Task: Find the Company Name does not match regex to "Alpha Company" Under Find Bill.
Action: Mouse moved to (147, 17)
Screenshot: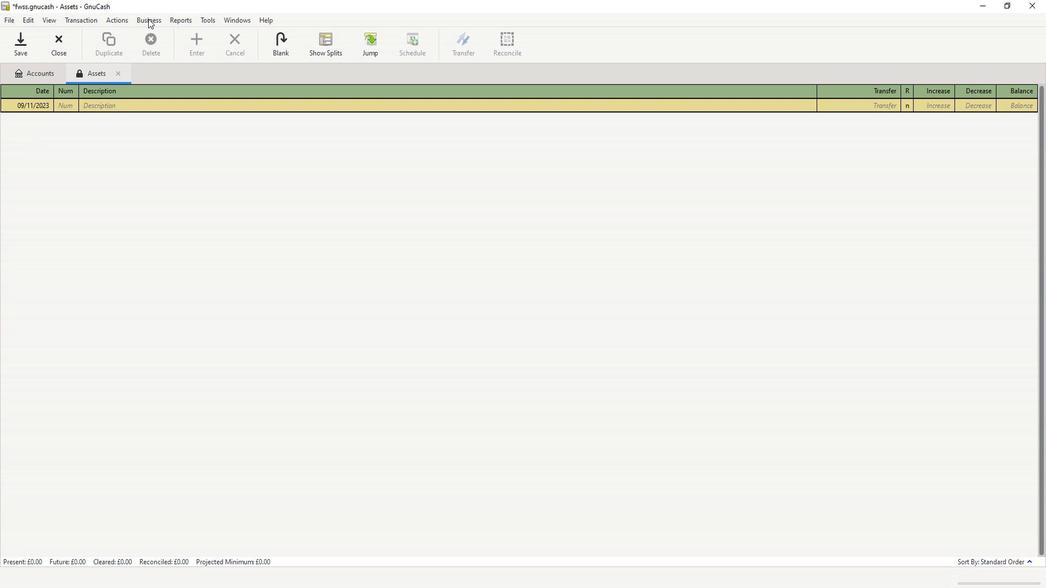 
Action: Mouse pressed left at (147, 17)
Screenshot: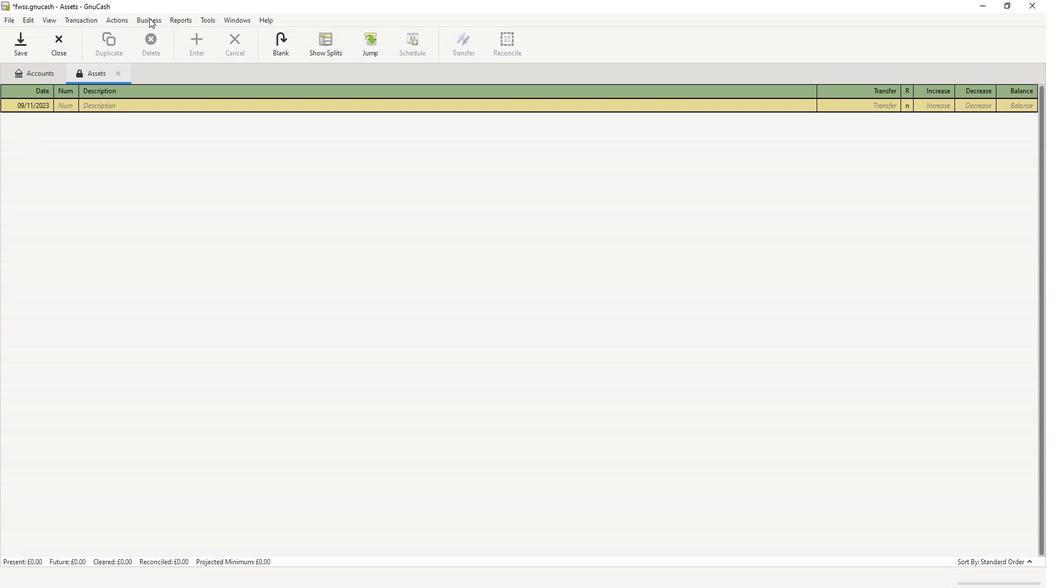 
Action: Mouse moved to (165, 52)
Screenshot: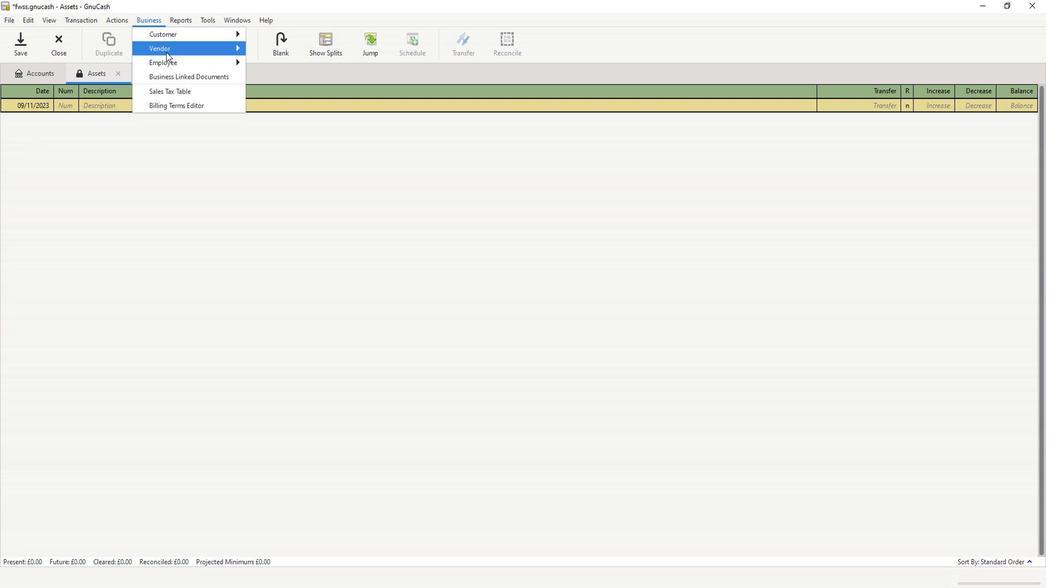 
Action: Mouse pressed left at (165, 52)
Screenshot: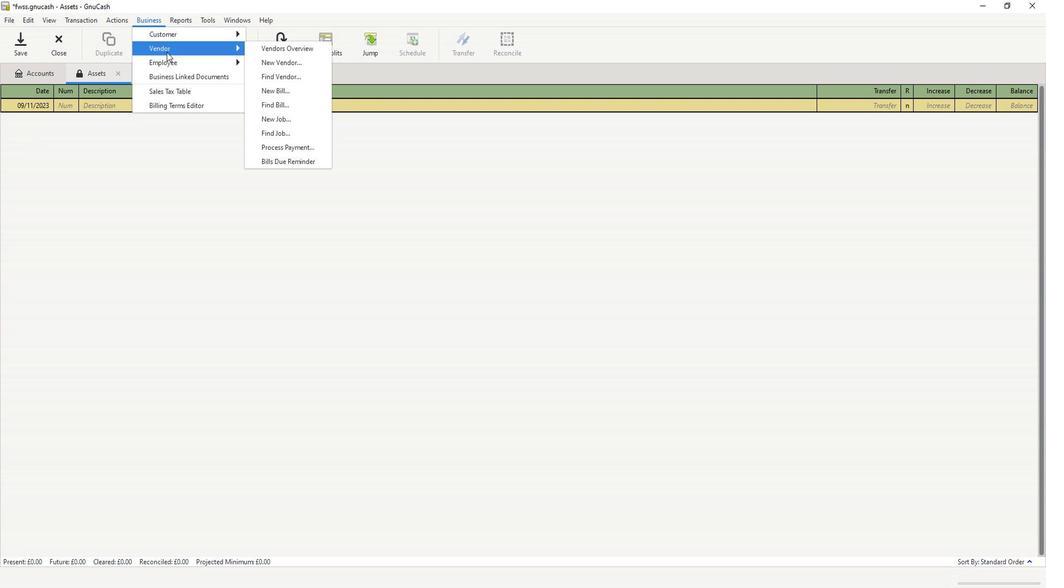 
Action: Mouse moved to (279, 105)
Screenshot: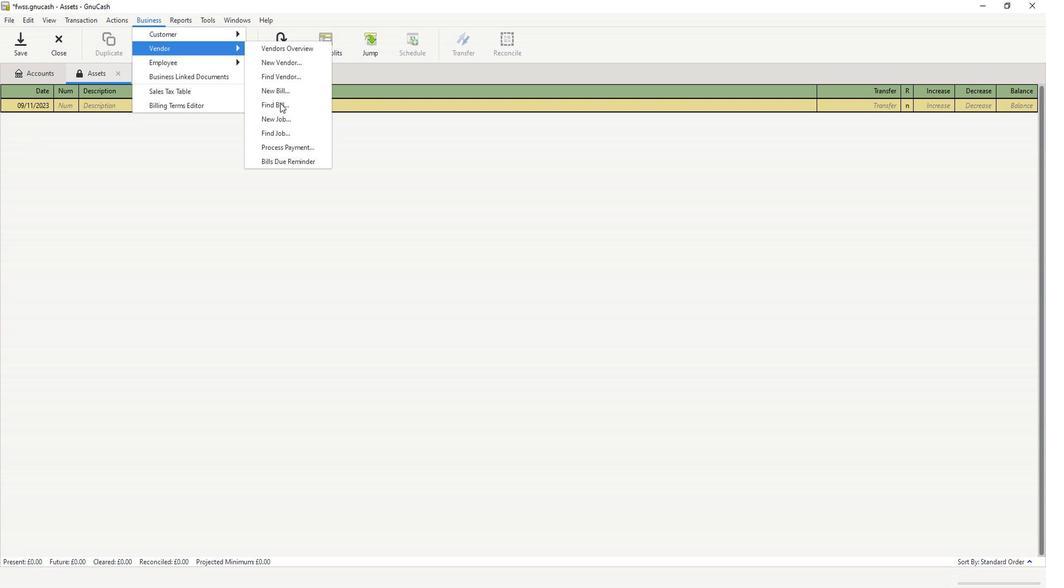 
Action: Mouse pressed left at (279, 105)
Screenshot: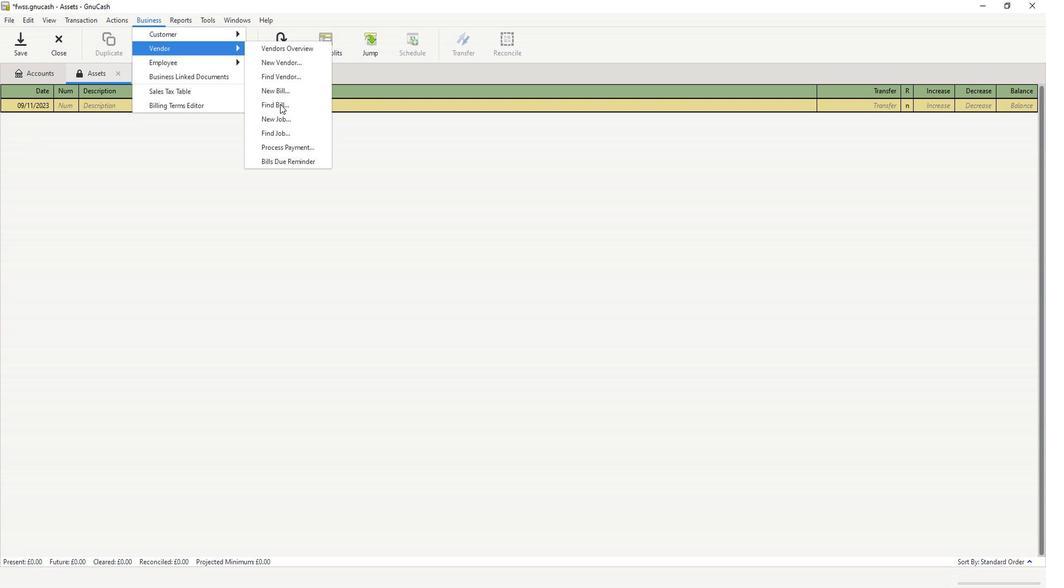 
Action: Mouse moved to (408, 272)
Screenshot: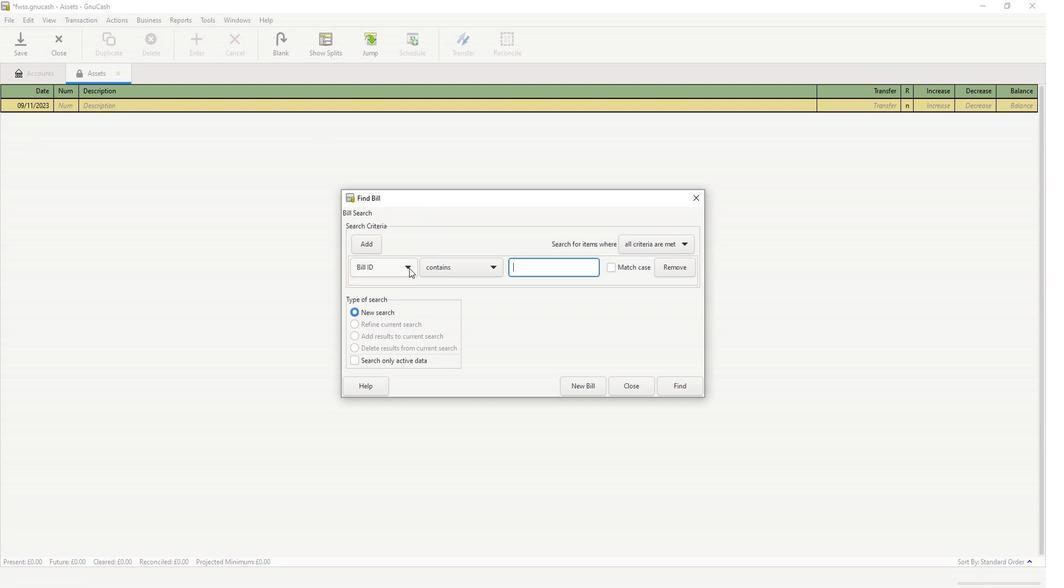
Action: Mouse pressed left at (408, 272)
Screenshot: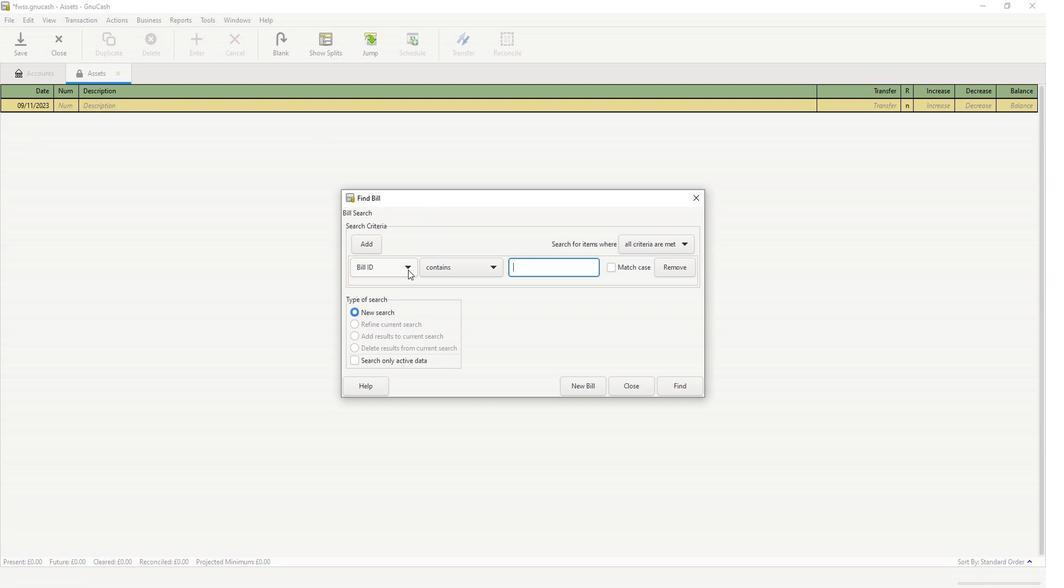 
Action: Mouse moved to (387, 287)
Screenshot: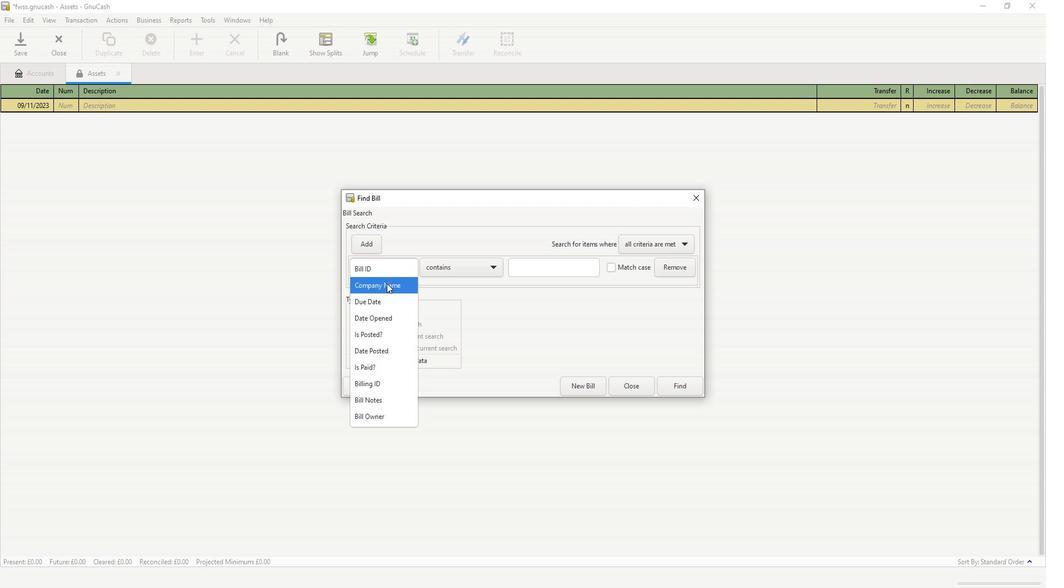
Action: Mouse pressed left at (387, 287)
Screenshot: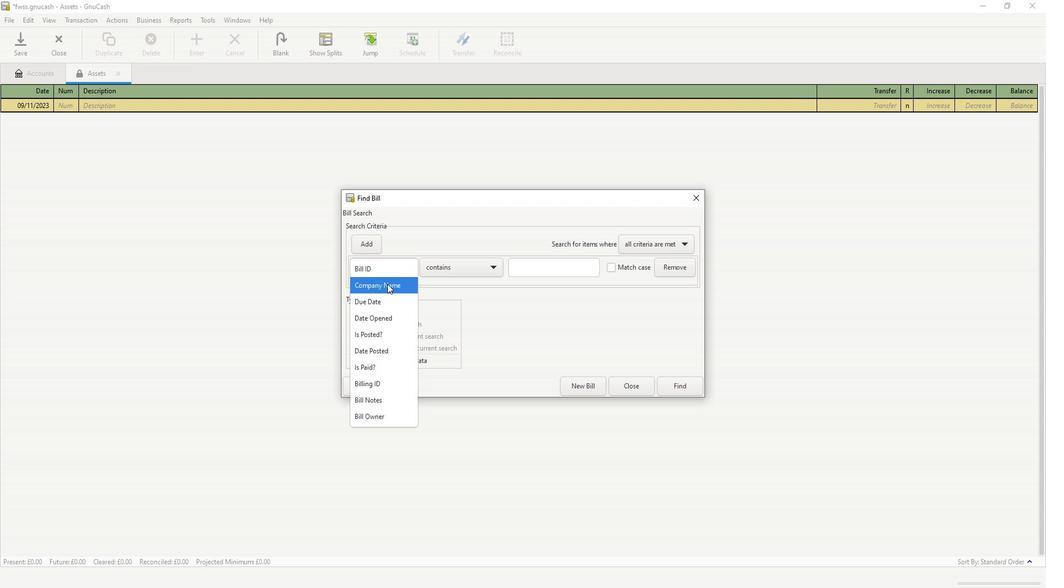 
Action: Mouse moved to (457, 267)
Screenshot: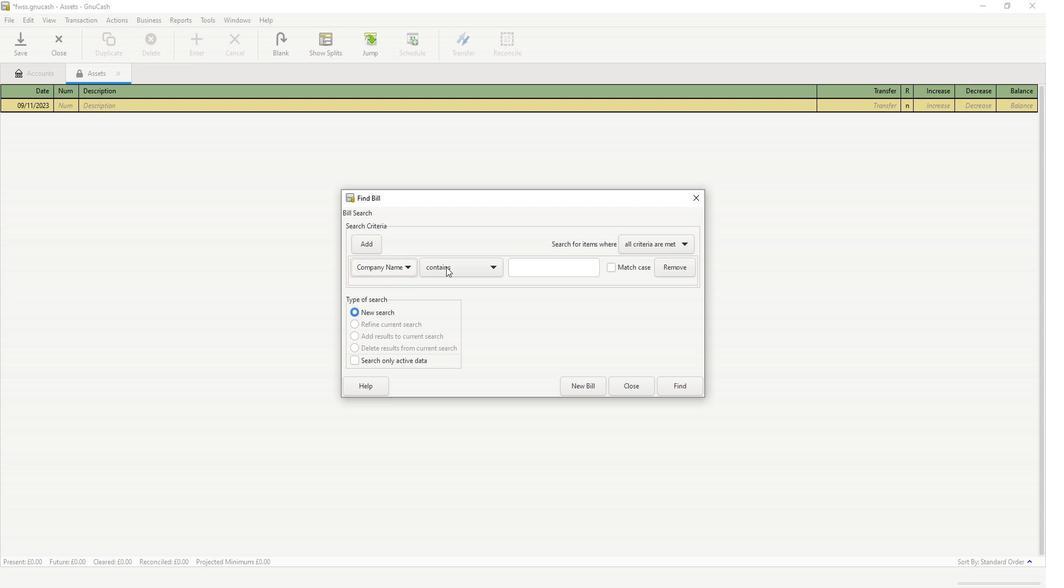 
Action: Mouse pressed left at (457, 267)
Screenshot: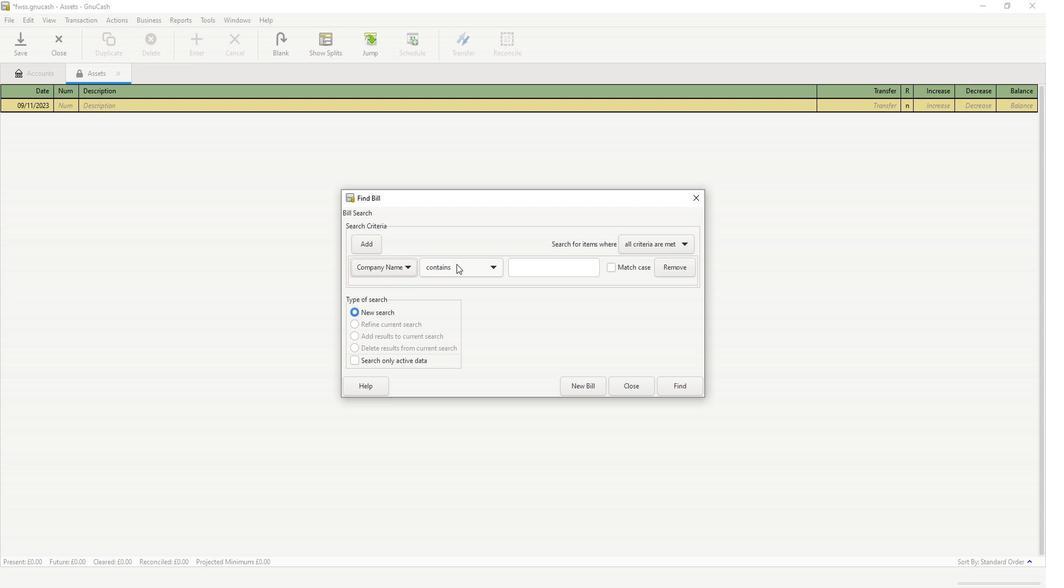 
Action: Mouse moved to (472, 319)
Screenshot: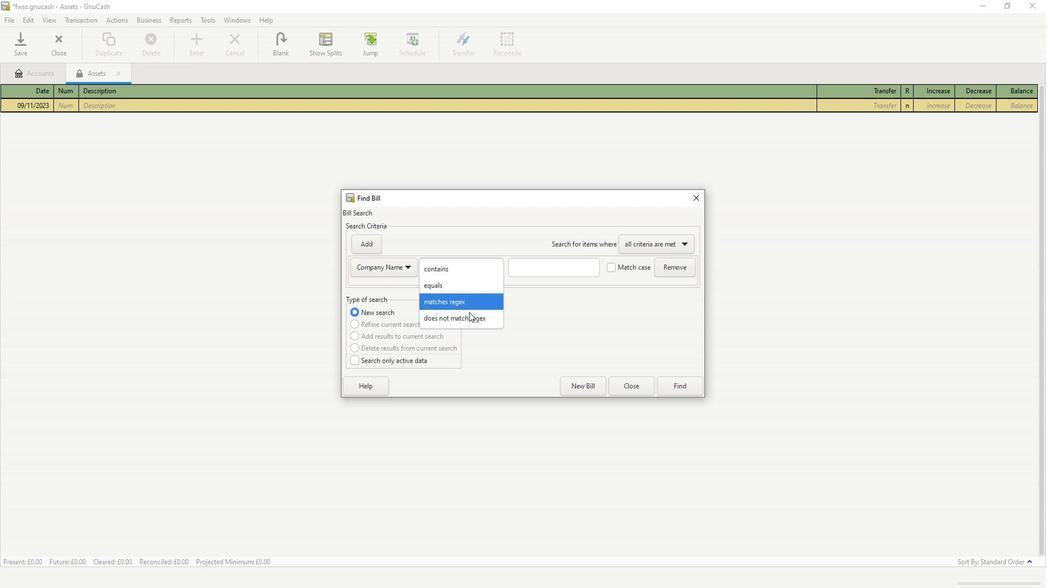 
Action: Mouse pressed left at (472, 319)
Screenshot: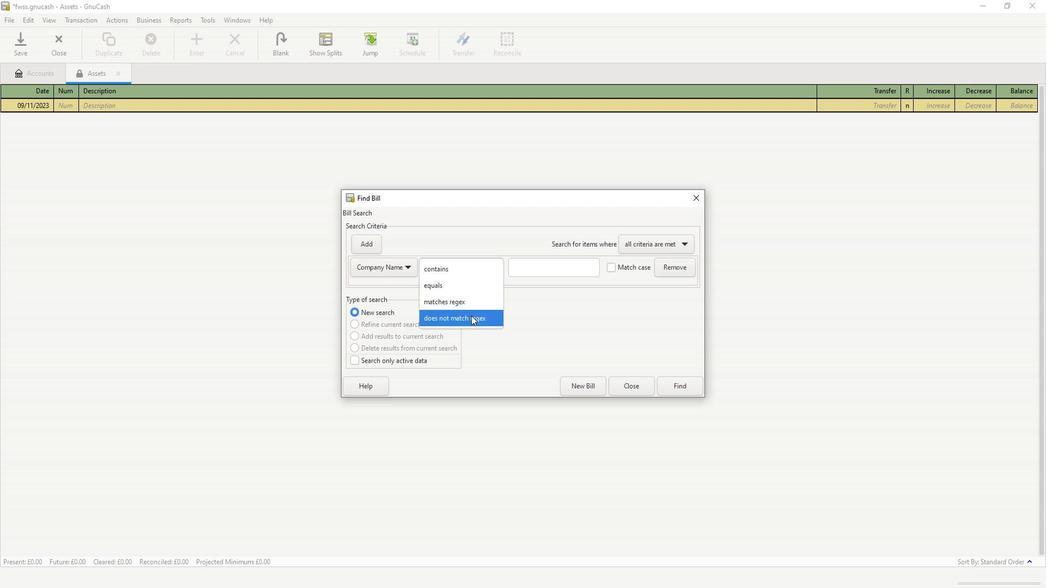 
Action: Mouse moved to (532, 276)
Screenshot: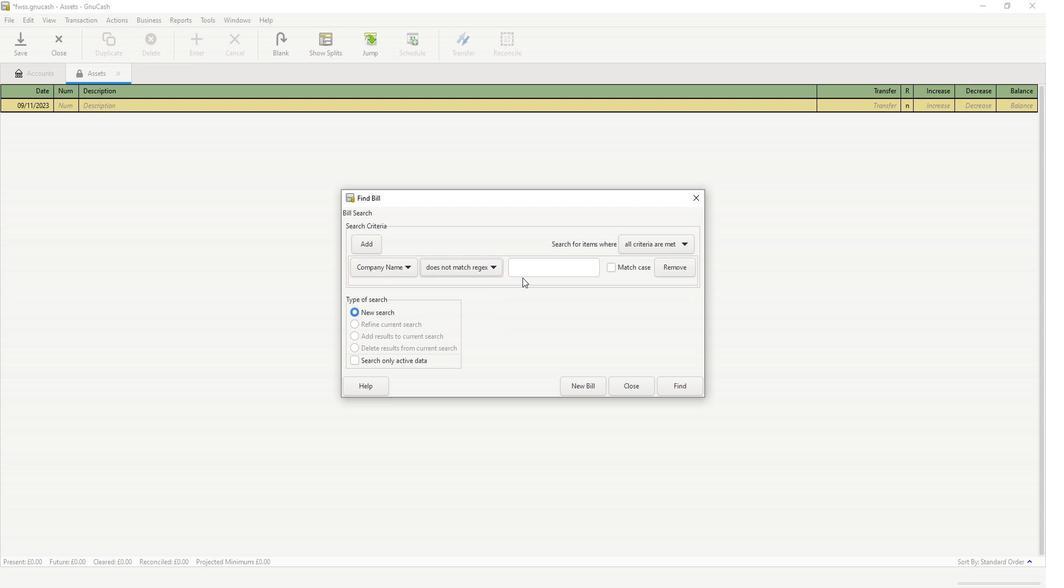 
Action: Mouse pressed left at (532, 276)
Screenshot: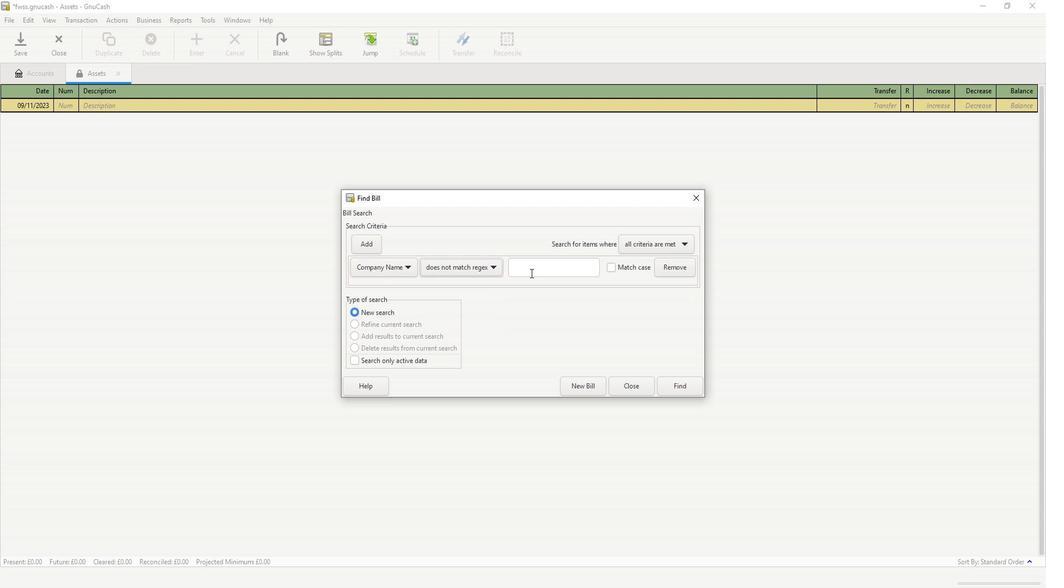 
Action: Mouse moved to (496, 263)
Screenshot: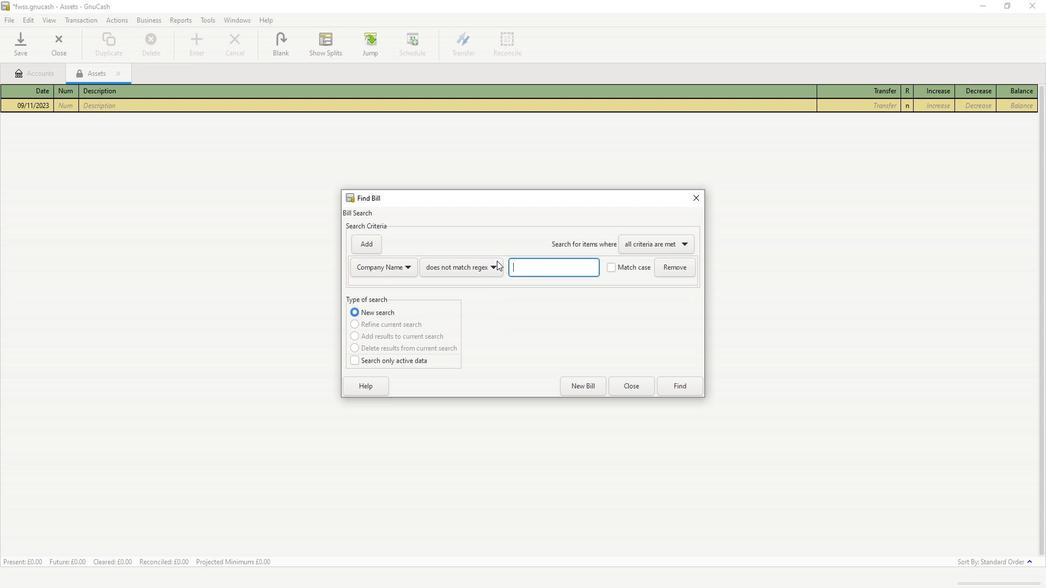 
Action: Key pressed <Key.caps_lock>A<Key.caps_lock>lpha<Key.space><Key.caps_lock>C<Key.caps_lock>ompany
Screenshot: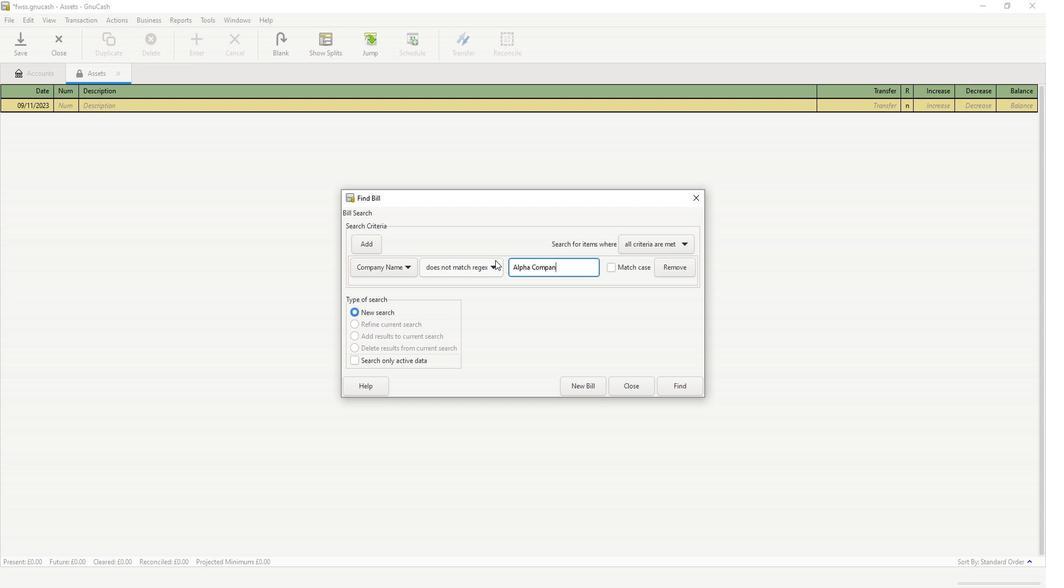 
Action: Mouse moved to (682, 391)
Screenshot: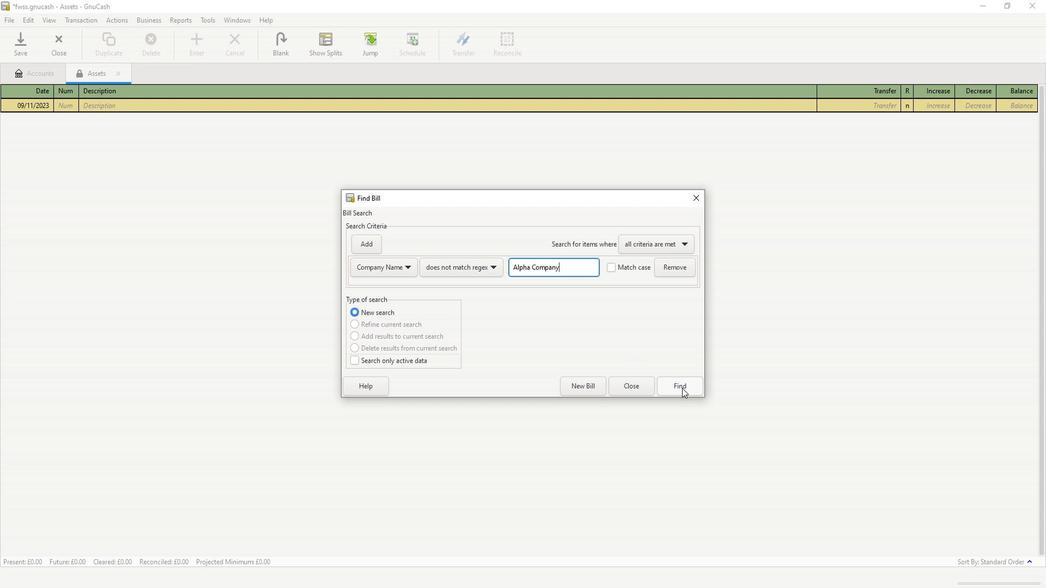 
Action: Mouse pressed left at (682, 391)
Screenshot: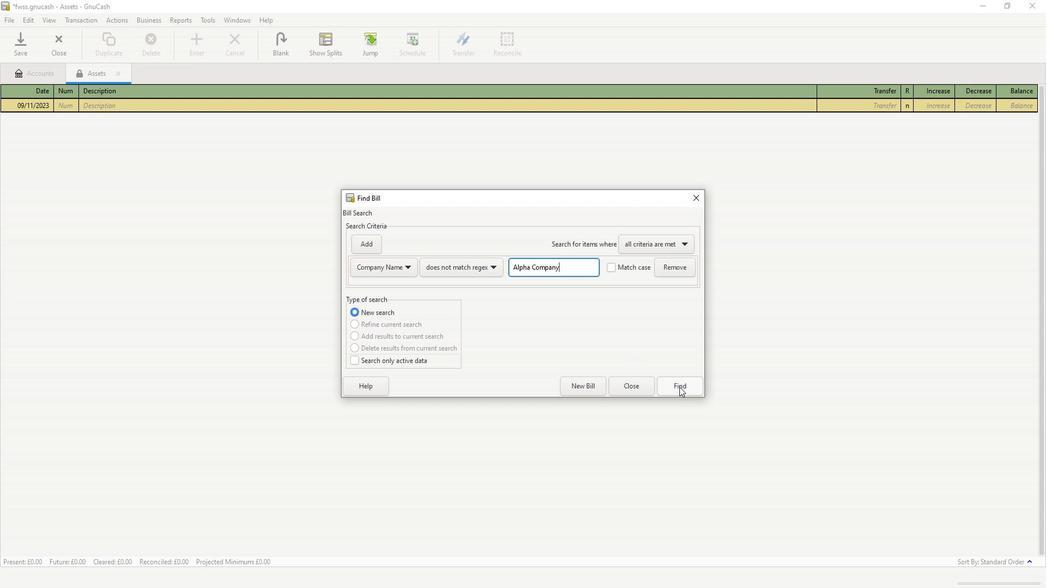 
Action: Mouse moved to (692, 416)
Screenshot: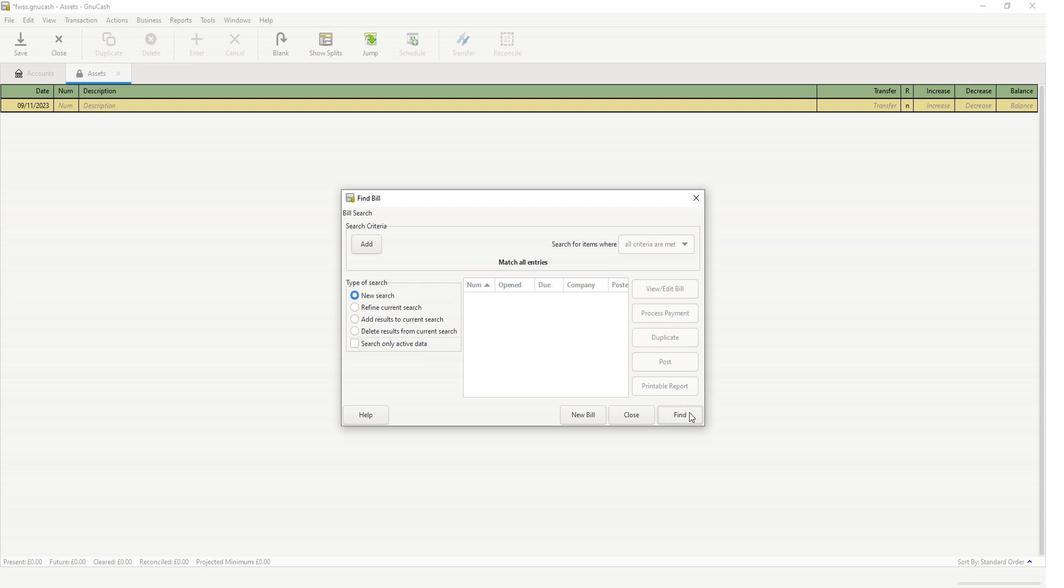 
Action: Mouse pressed left at (692, 416)
Screenshot: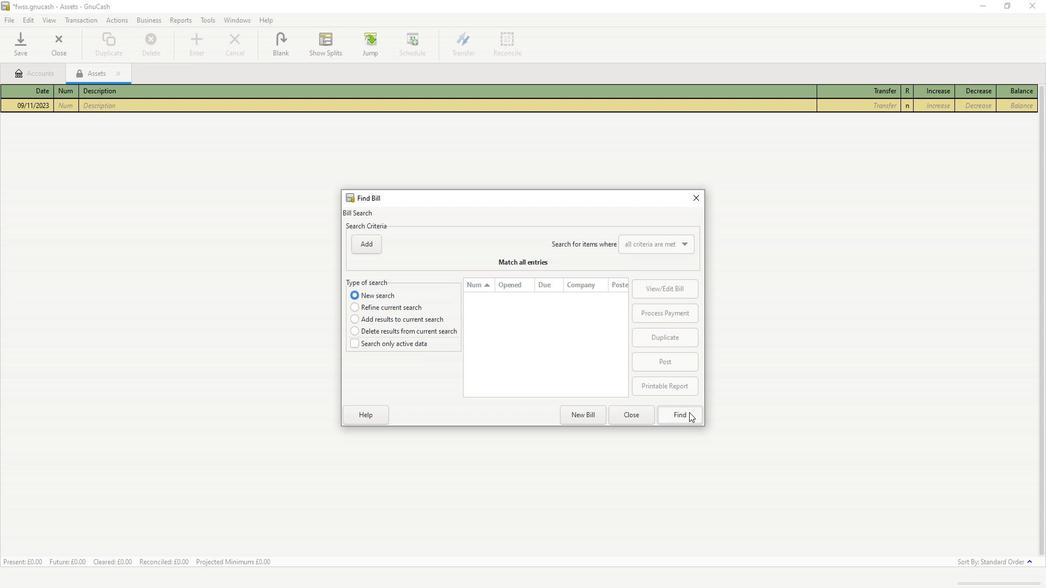 
